 Task: Create a sub task System Test and UAT for the task  Create a feature for users to save content for later viewing in the project VantageTech , assign it to team member softage.6@softage.net and update the status of the sub task to  Off Track , set the priority of the sub task to High.
Action: Mouse moved to (49, 281)
Screenshot: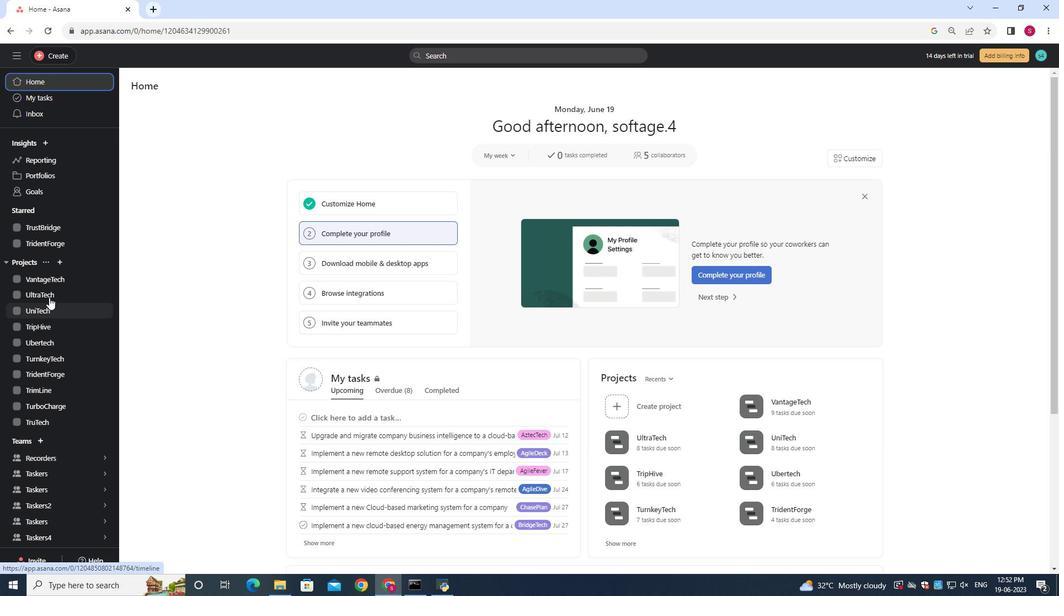 
Action: Mouse pressed left at (49, 281)
Screenshot: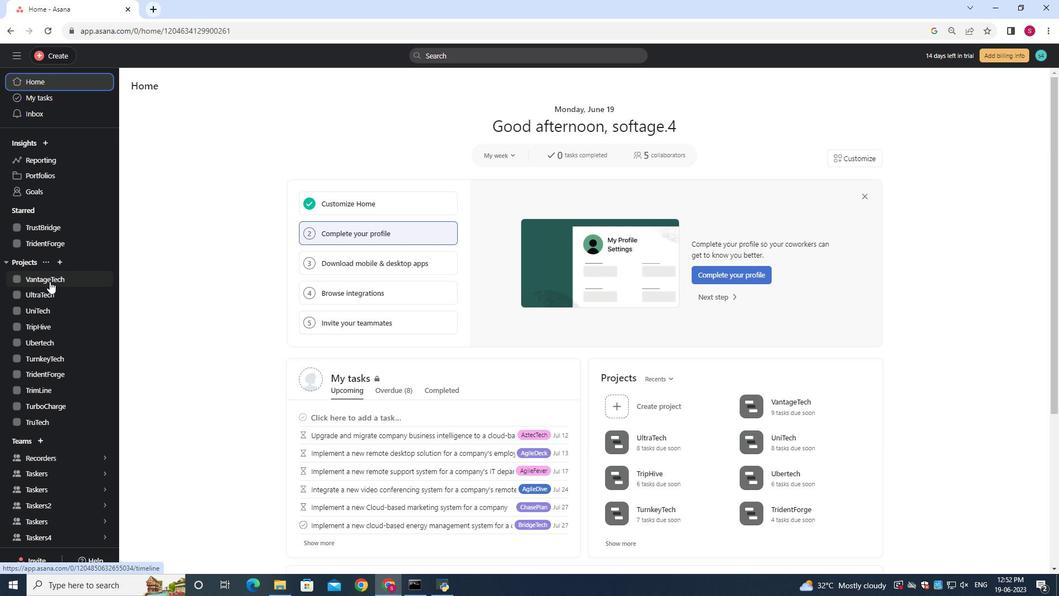 
Action: Mouse moved to (389, 239)
Screenshot: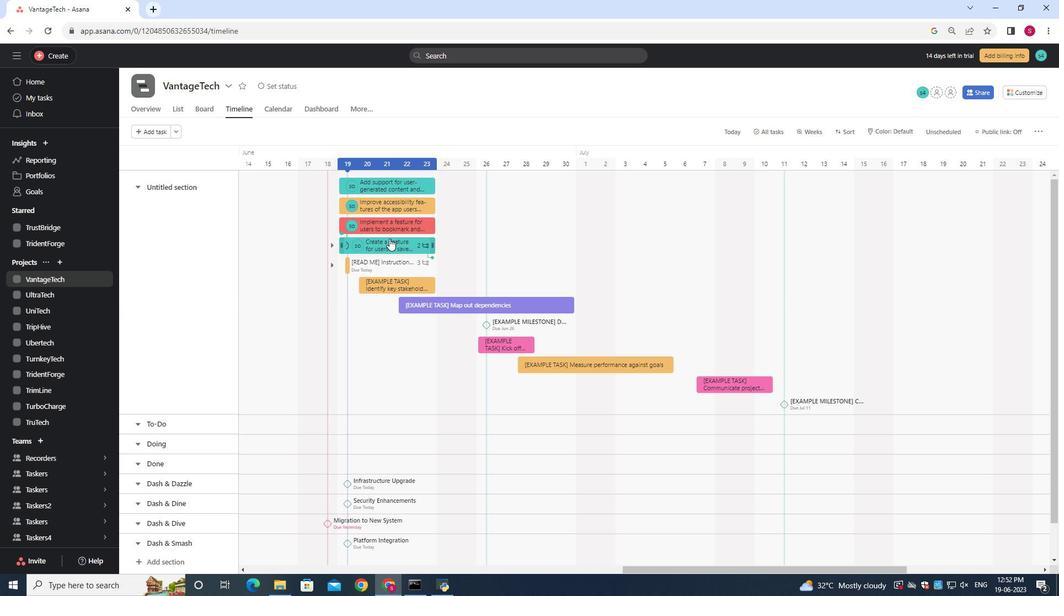 
Action: Mouse pressed left at (389, 239)
Screenshot: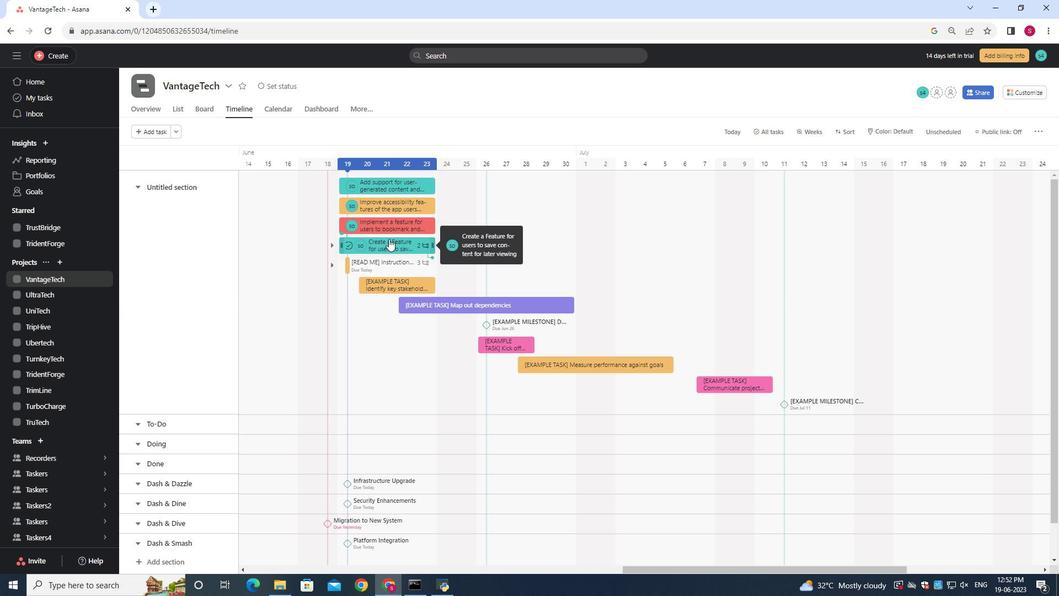 
Action: Mouse moved to (865, 303)
Screenshot: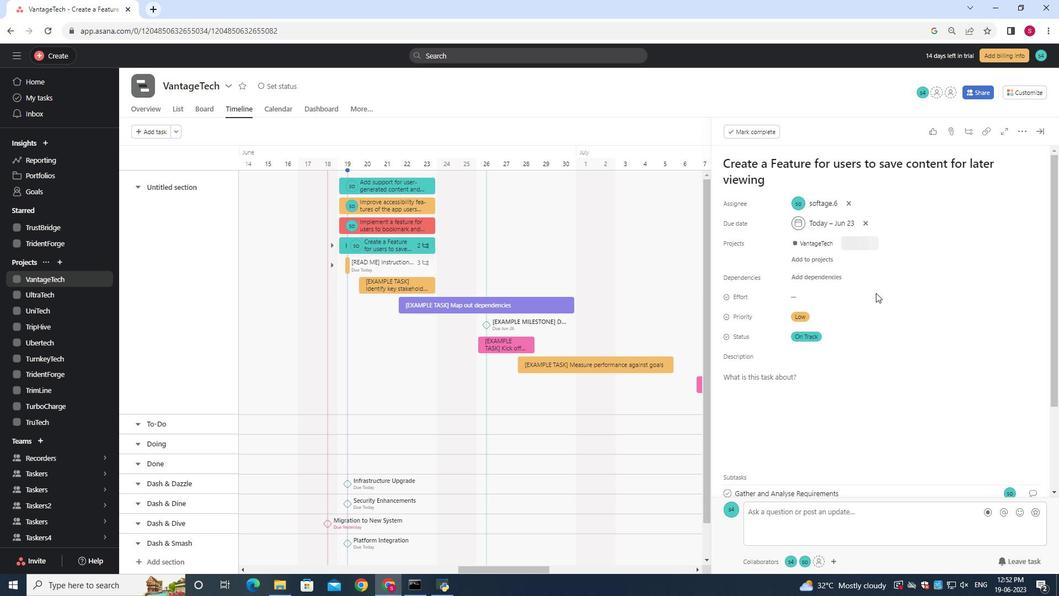 
Action: Mouse scrolled (865, 303) with delta (0, 0)
Screenshot: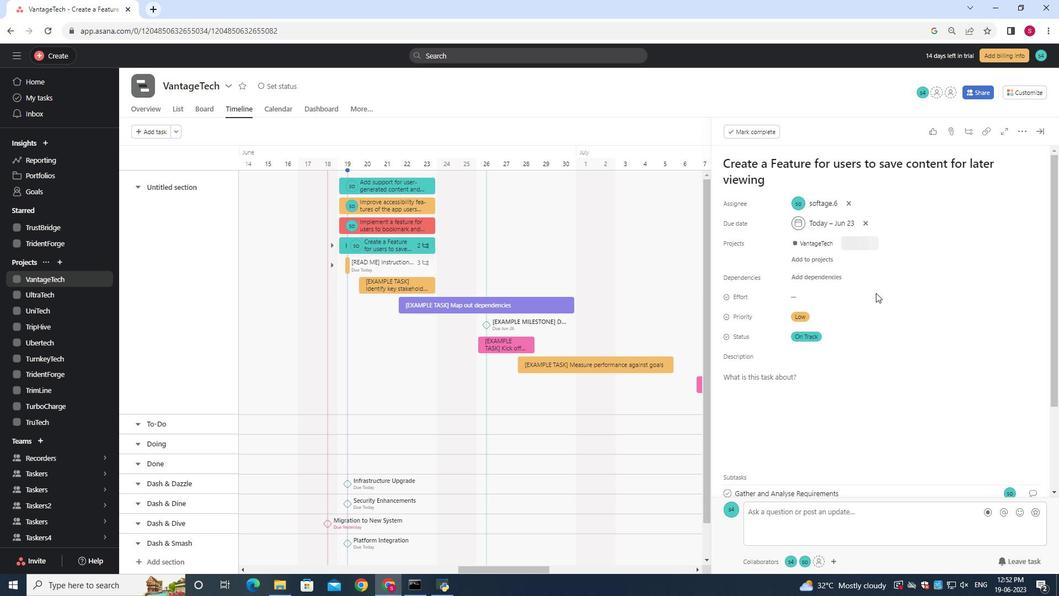 
Action: Mouse moved to (836, 305)
Screenshot: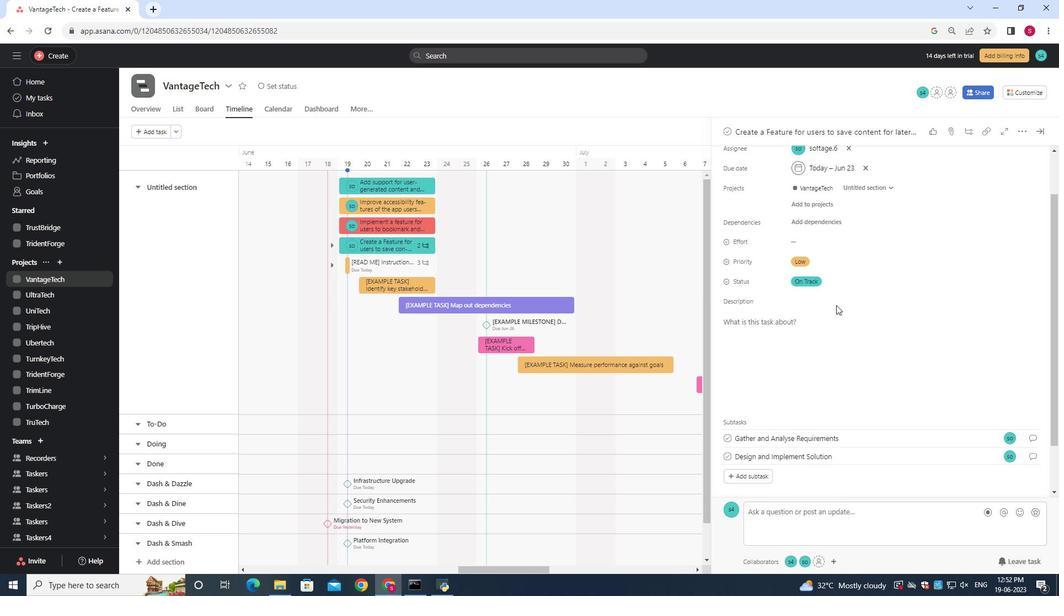 
Action: Mouse scrolled (836, 306) with delta (0, 0)
Screenshot: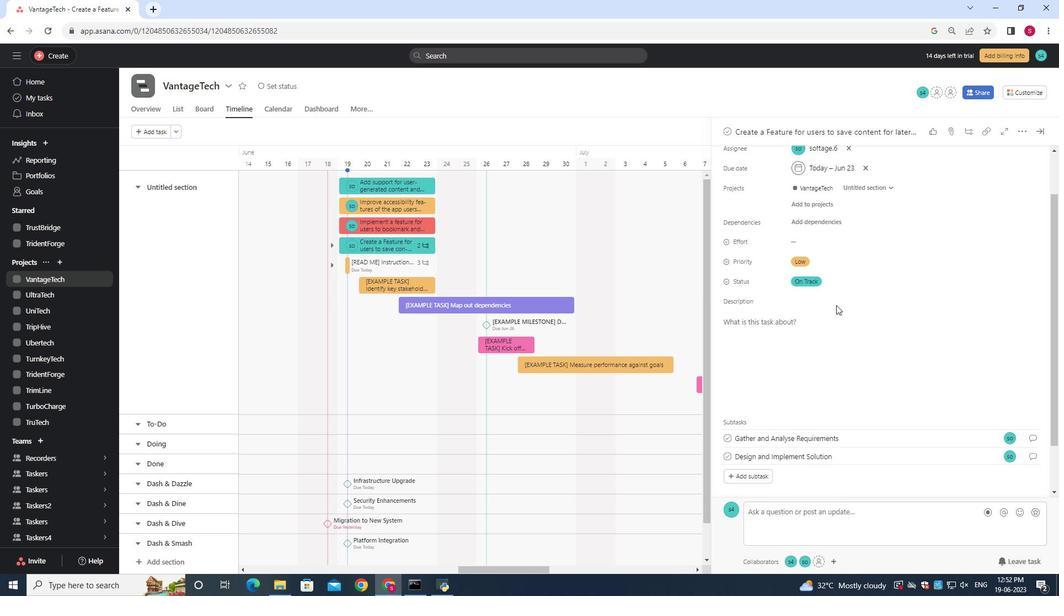 
Action: Mouse scrolled (836, 306) with delta (0, 0)
Screenshot: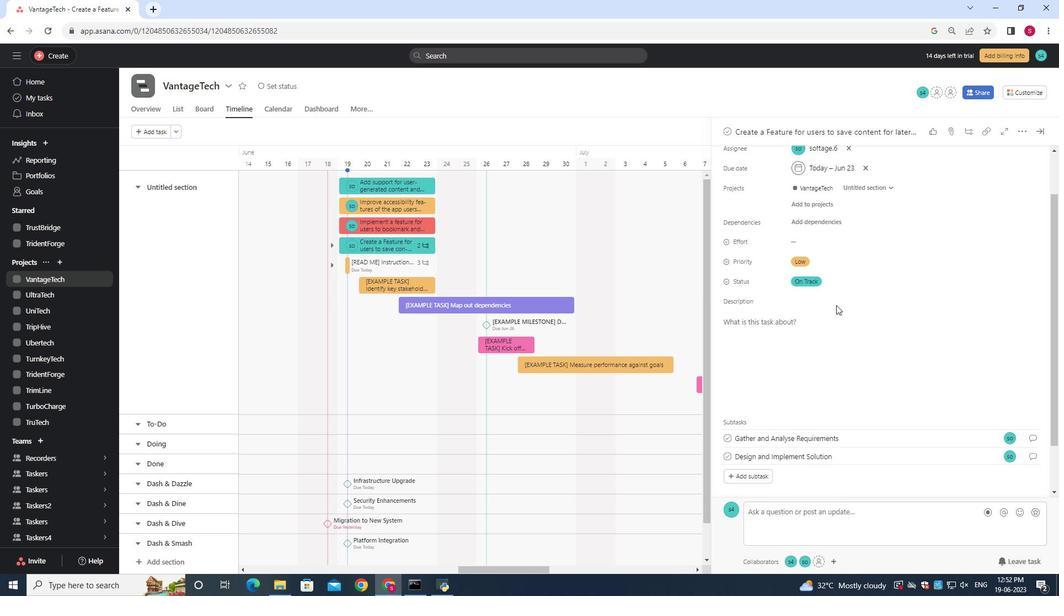 
Action: Mouse scrolled (836, 306) with delta (0, 0)
Screenshot: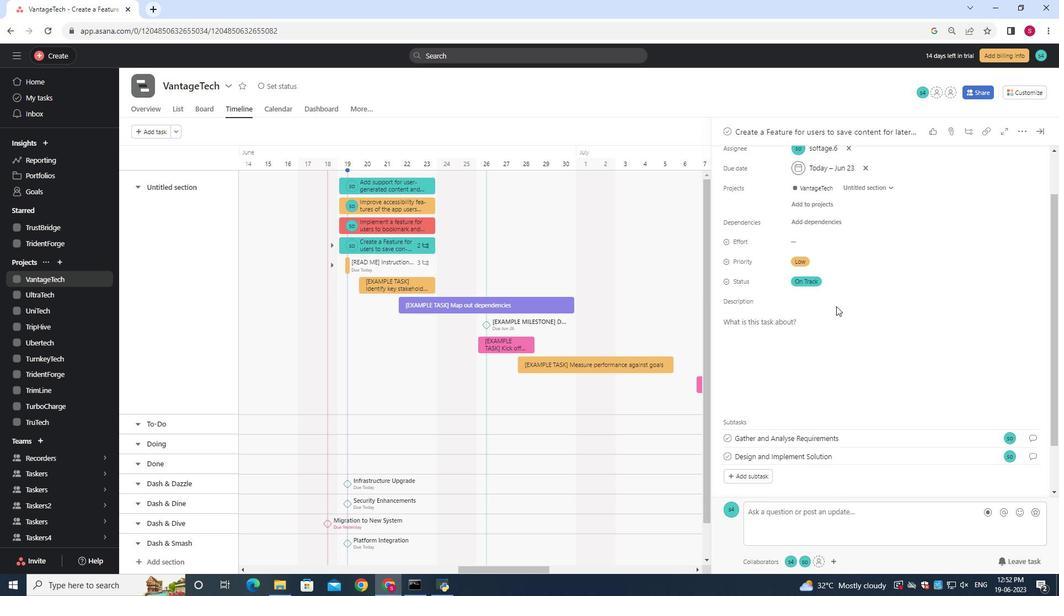 
Action: Mouse scrolled (836, 306) with delta (0, 0)
Screenshot: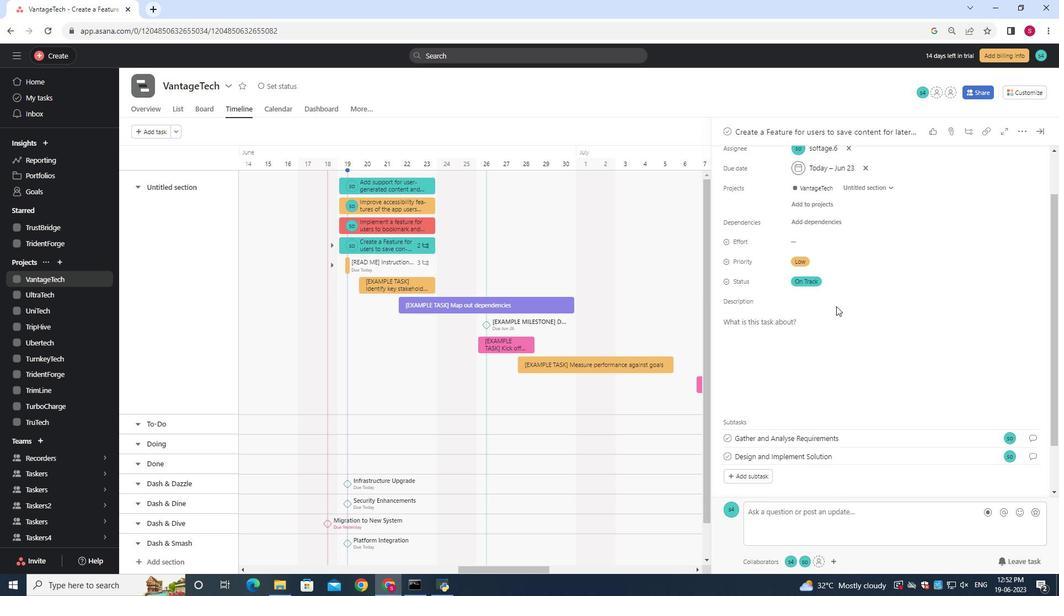 
Action: Mouse moved to (830, 305)
Screenshot: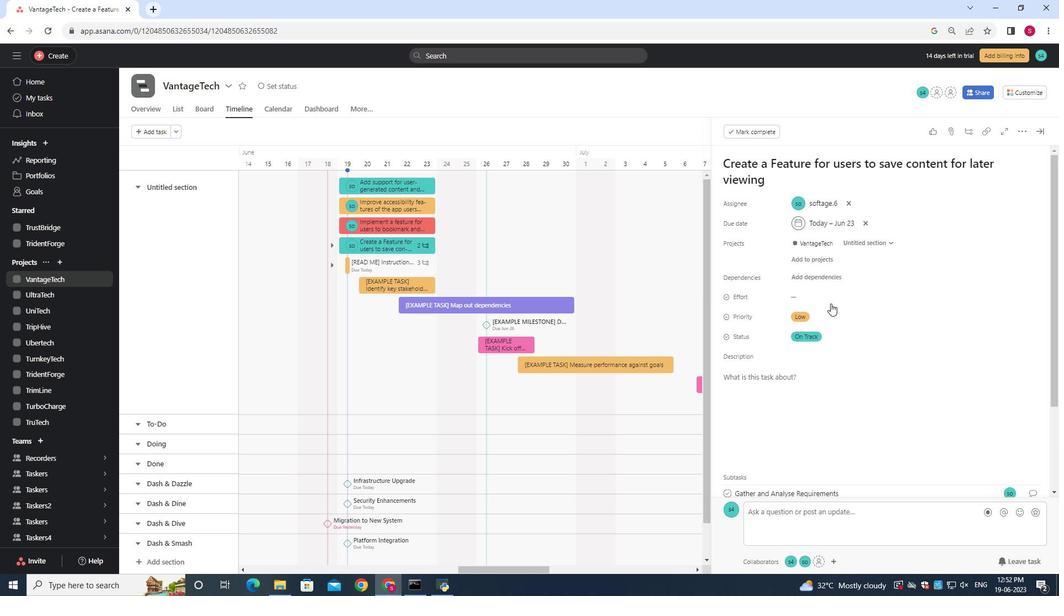 
Action: Mouse scrolled (830, 304) with delta (0, 0)
Screenshot: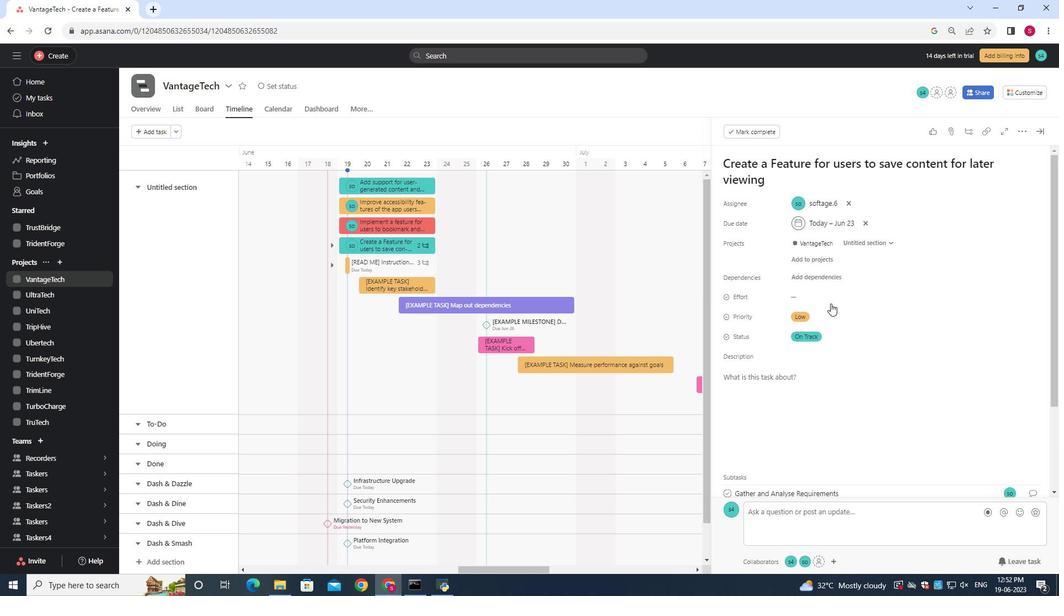 
Action: Mouse moved to (827, 308)
Screenshot: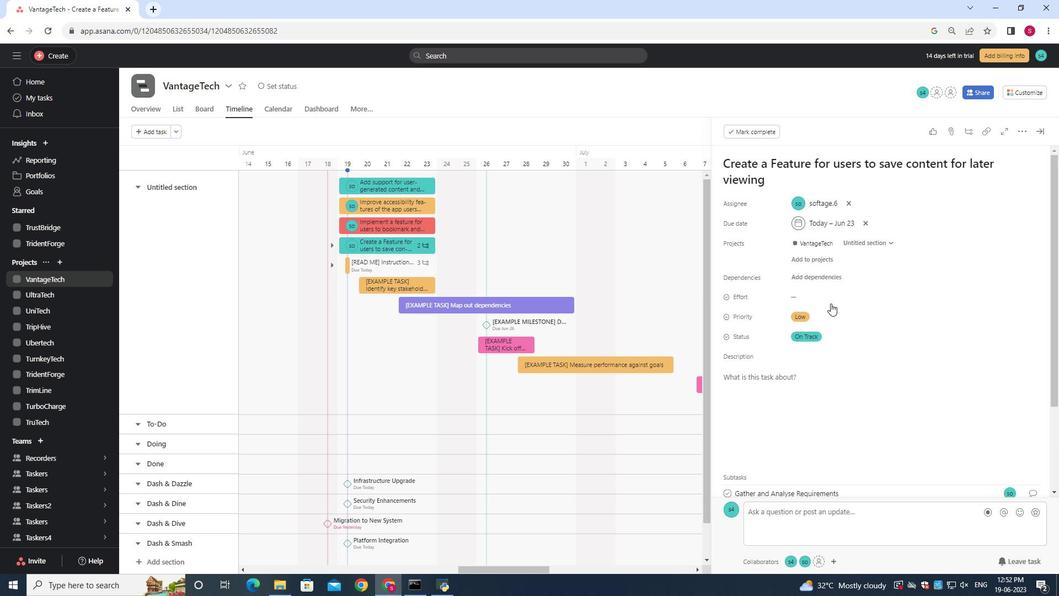 
Action: Mouse scrolled (829, 306) with delta (0, 0)
Screenshot: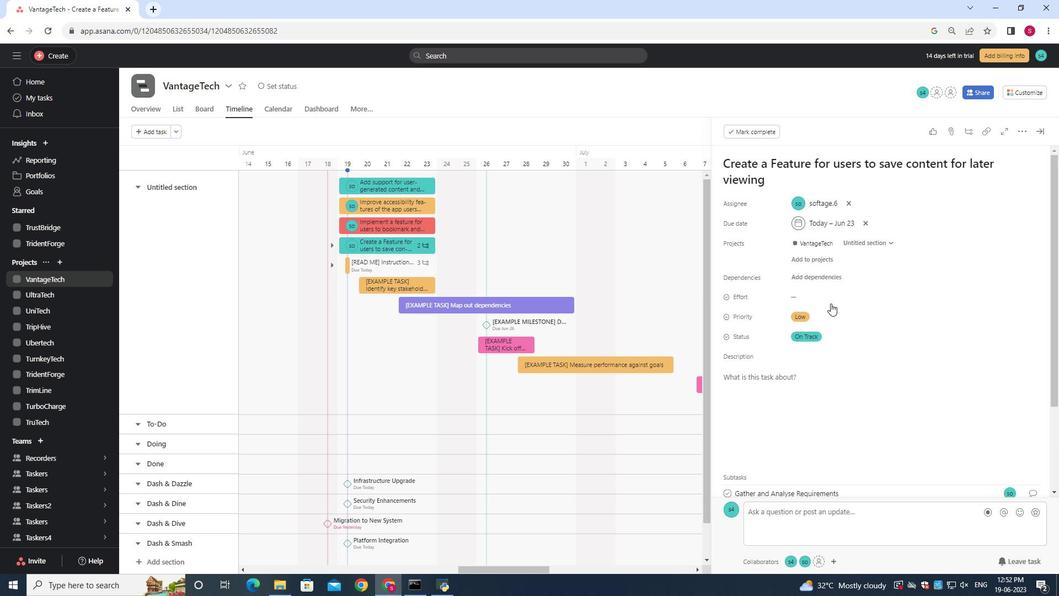 
Action: Mouse moved to (826, 309)
Screenshot: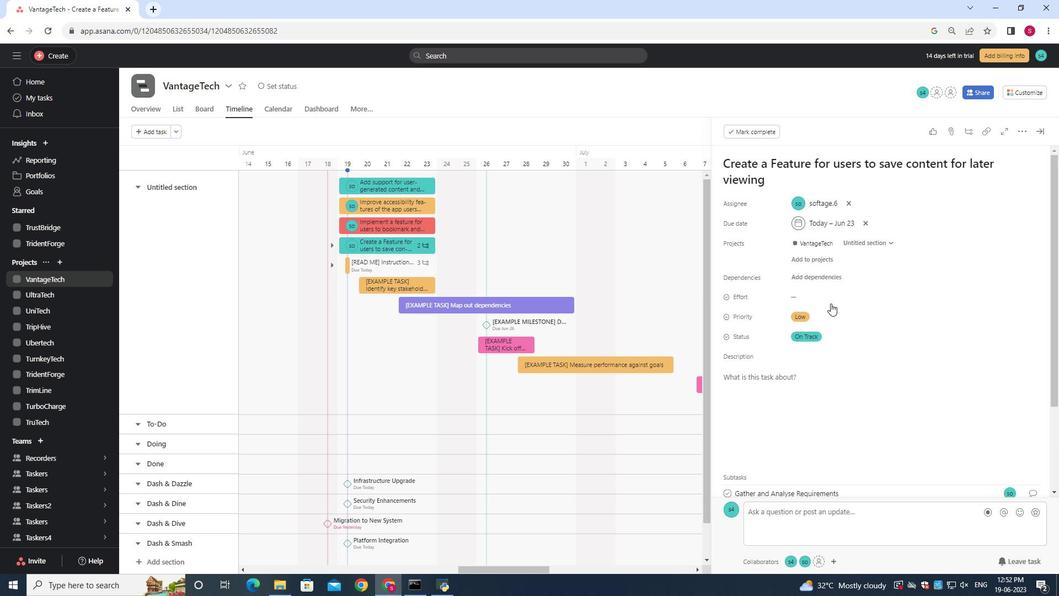 
Action: Mouse scrolled (826, 308) with delta (0, 0)
Screenshot: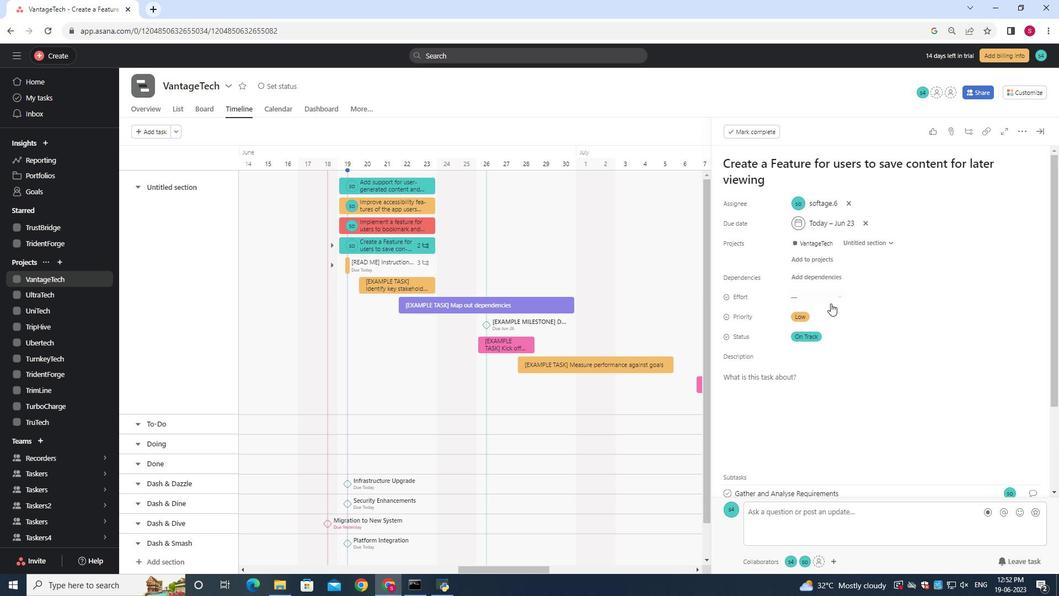 
Action: Mouse moved to (826, 309)
Screenshot: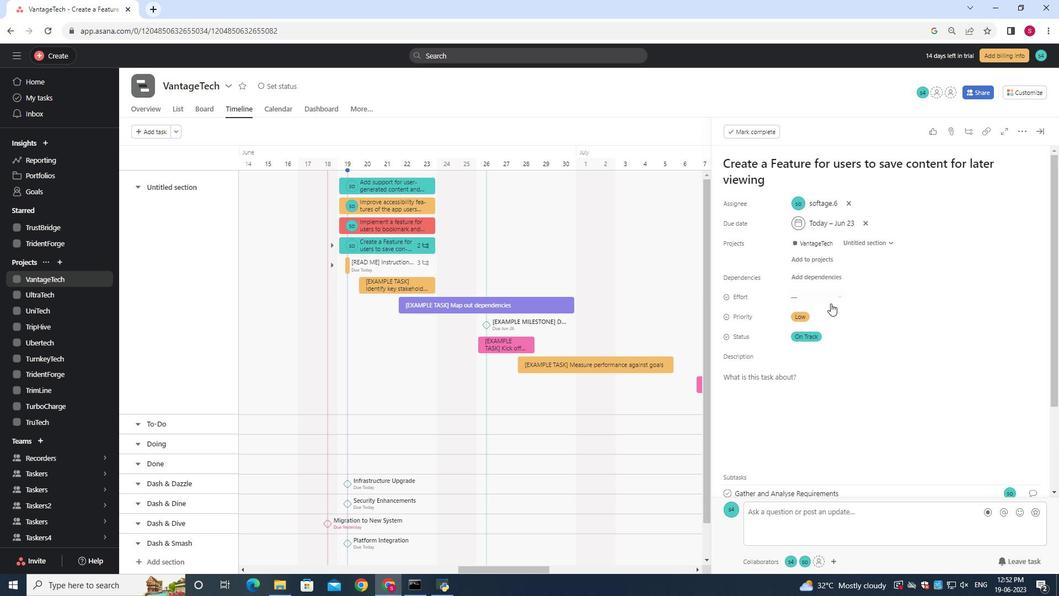 
Action: Mouse scrolled (826, 308) with delta (0, 0)
Screenshot: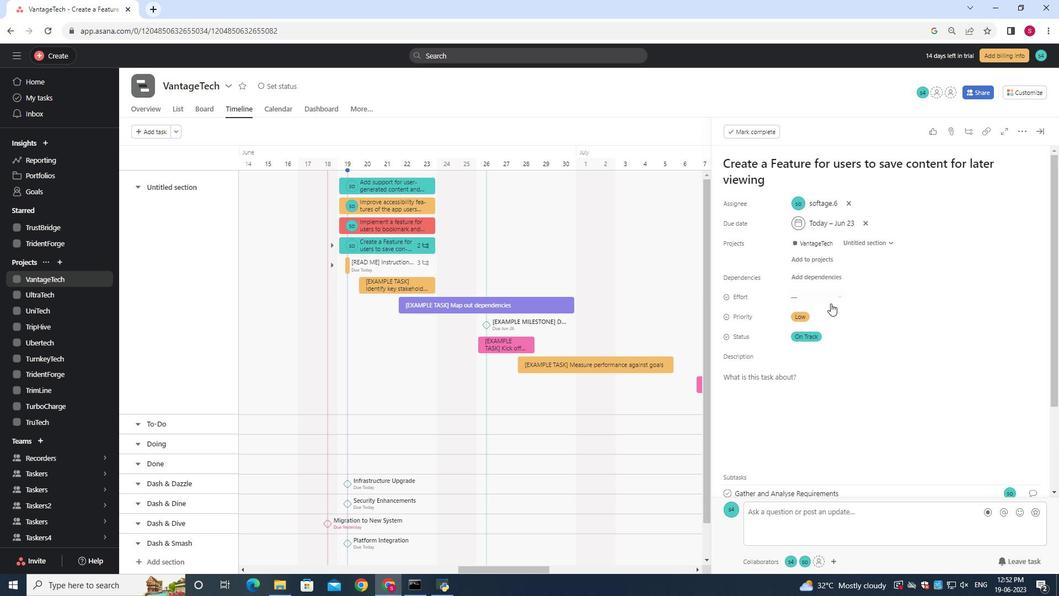 
Action: Mouse moved to (822, 312)
Screenshot: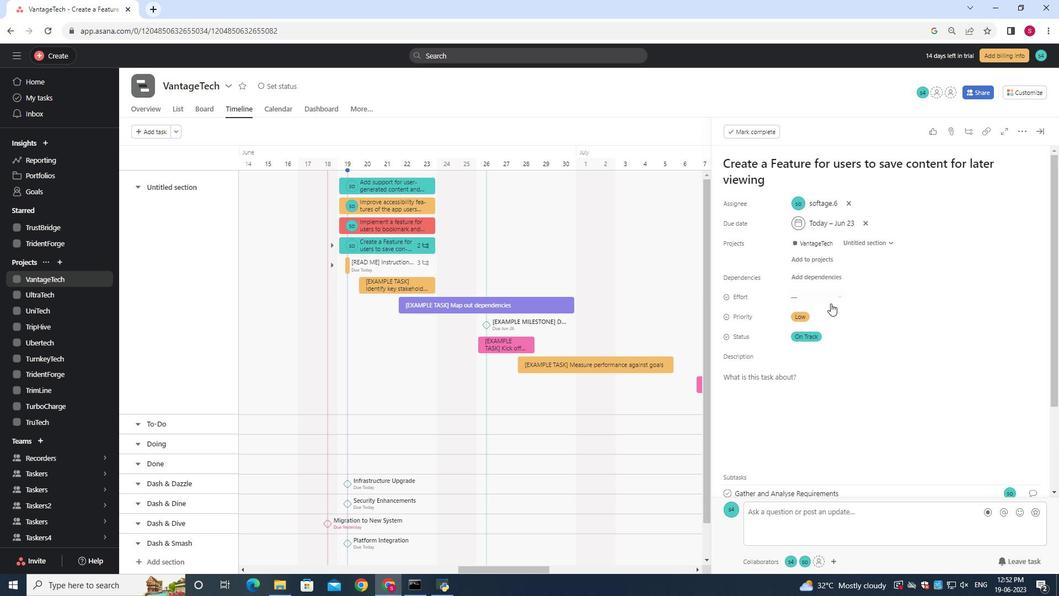
Action: Mouse scrolled (825, 309) with delta (0, 0)
Screenshot: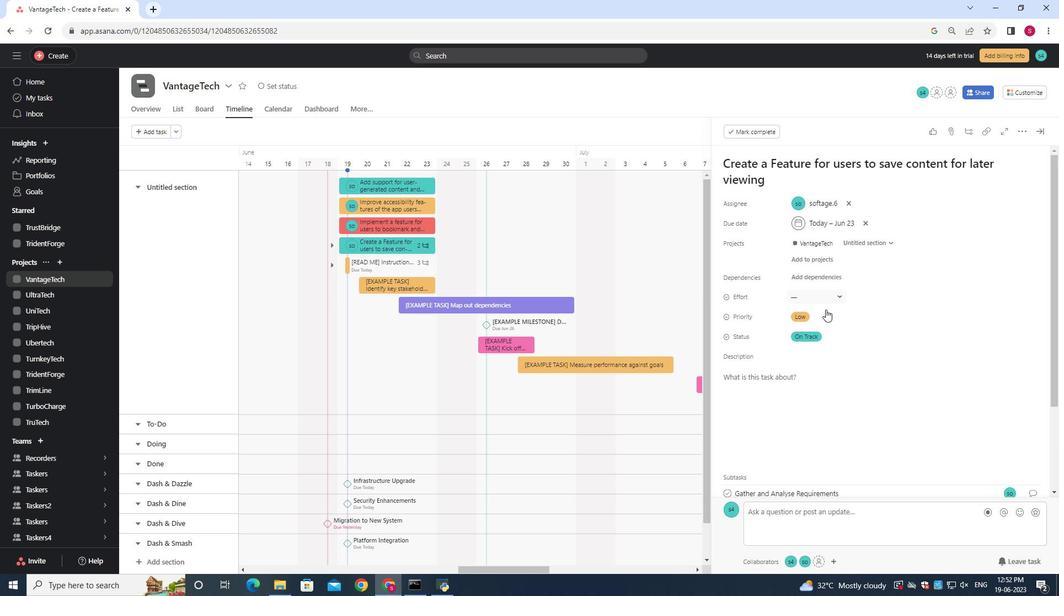 
Action: Mouse moved to (746, 417)
Screenshot: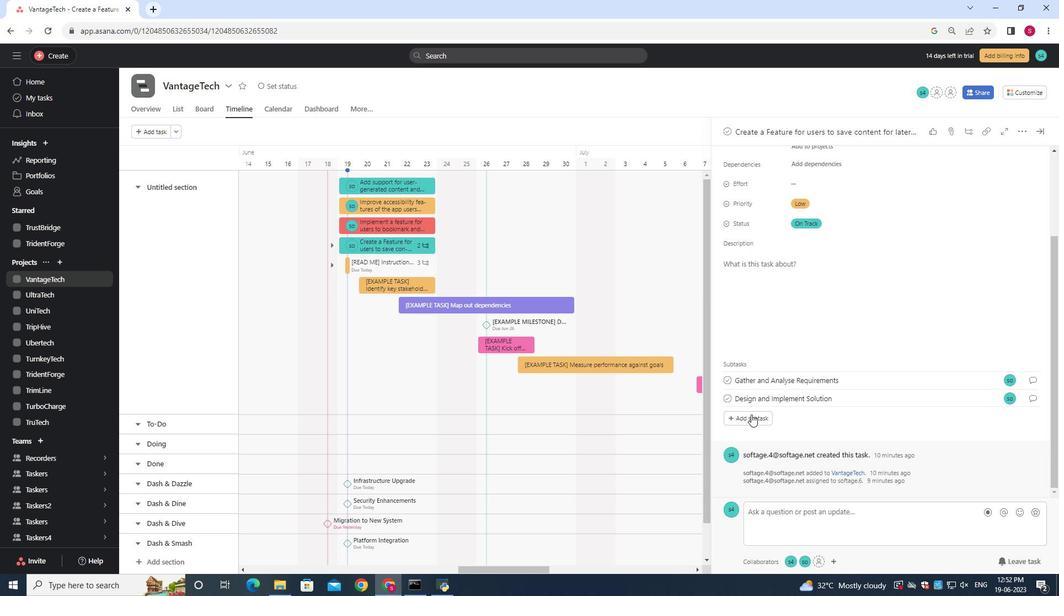 
Action: Mouse pressed left at (746, 417)
Screenshot: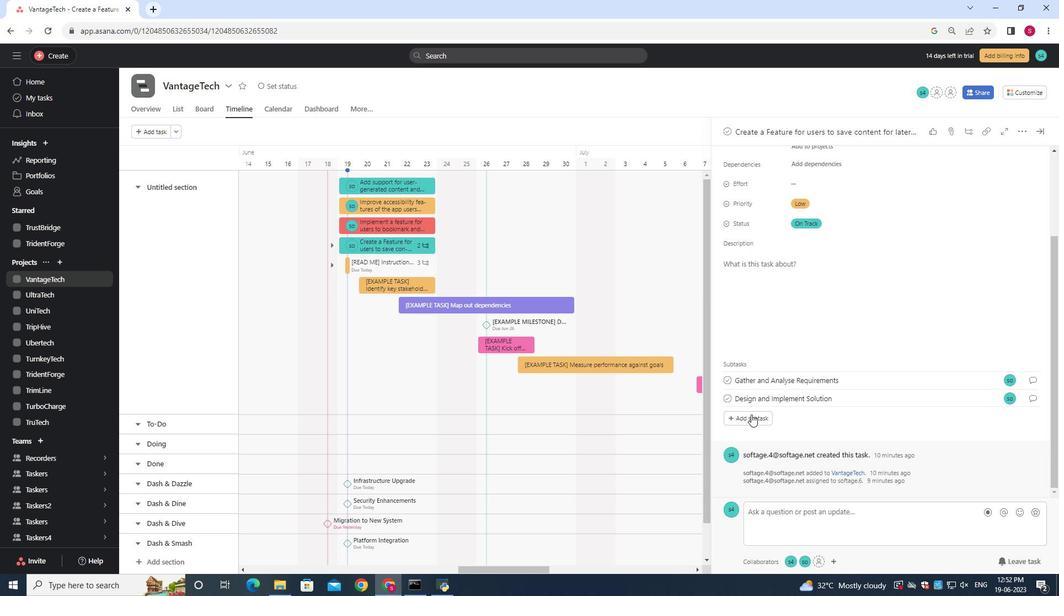 
Action: Mouse moved to (746, 418)
Screenshot: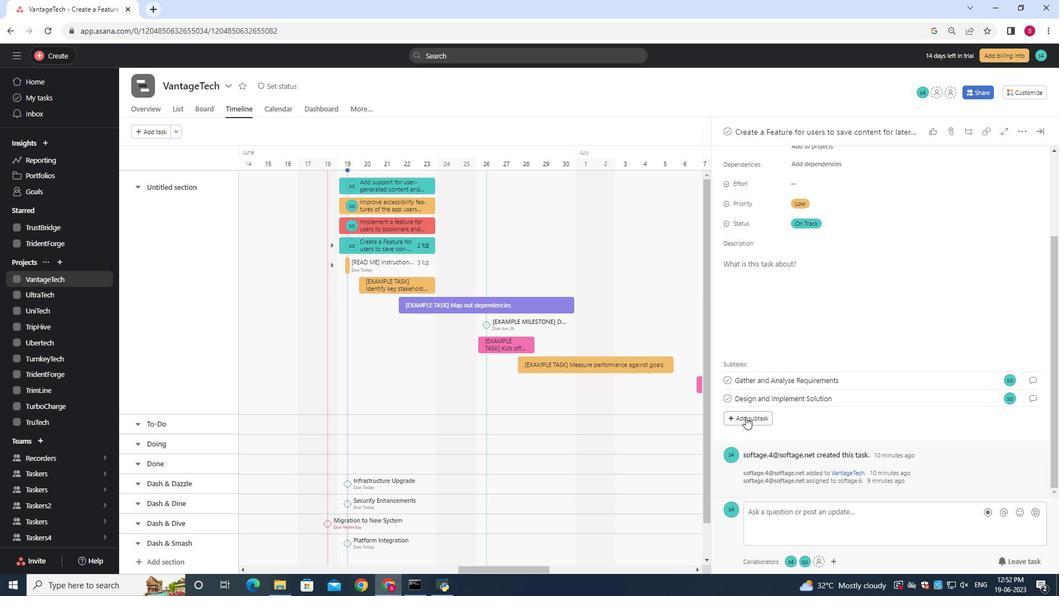 
Action: Key pressed <Key.shift><Key.shift><Key.shift><Key.shift><Key.shift><Key.shift><Key.shift><Key.shift><Key.shift><Key.shift><Key.shift><Key.shift><Key.shift><Key.shift><Key.shift><Key.shift><Key.shift><Key.shift><Key.shift><Key.shift><Key.shift><Key.shift><Key.shift><Key.shift><Key.shift><Key.shift><Key.shift><Key.shift><Key.shift><Key.shift><Key.shift><Key.shift><Key.shift>System<Key.space><Key.shift>Test<Key.space>and<Key.space><Key.shift><Key.shift><Key.shift><Key.shift>UAT
Screenshot: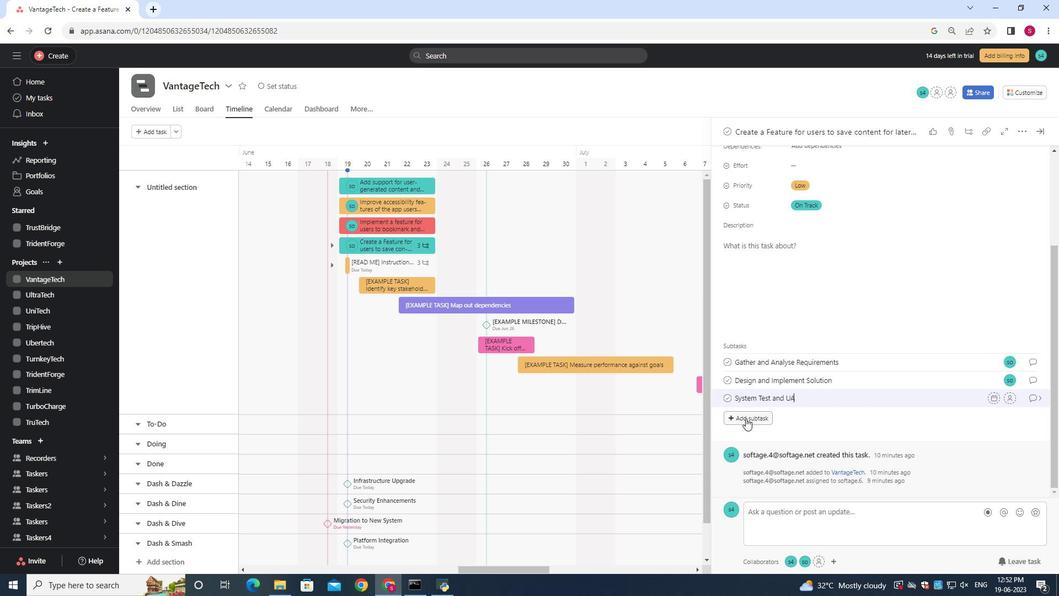 
Action: Mouse moved to (1005, 400)
Screenshot: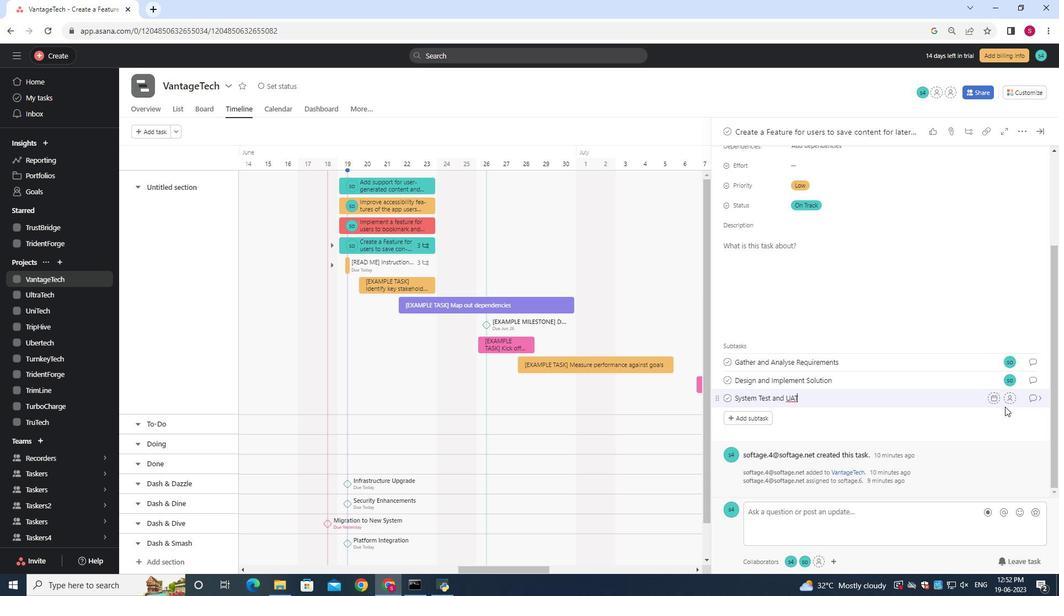 
Action: Mouse pressed left at (1005, 400)
Screenshot: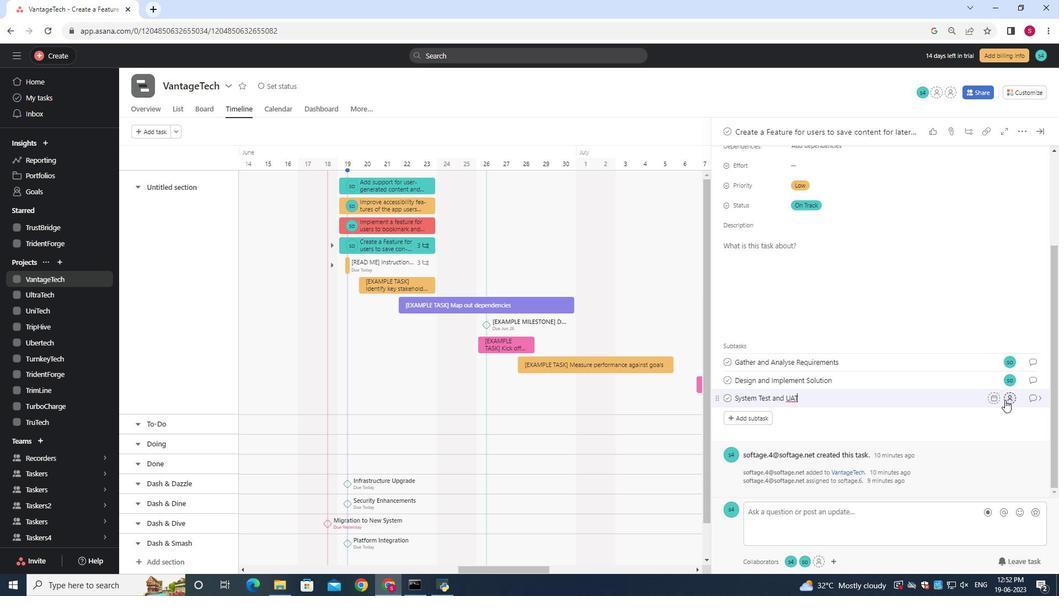 
Action: Key pressed softage.6softage.net
Screenshot: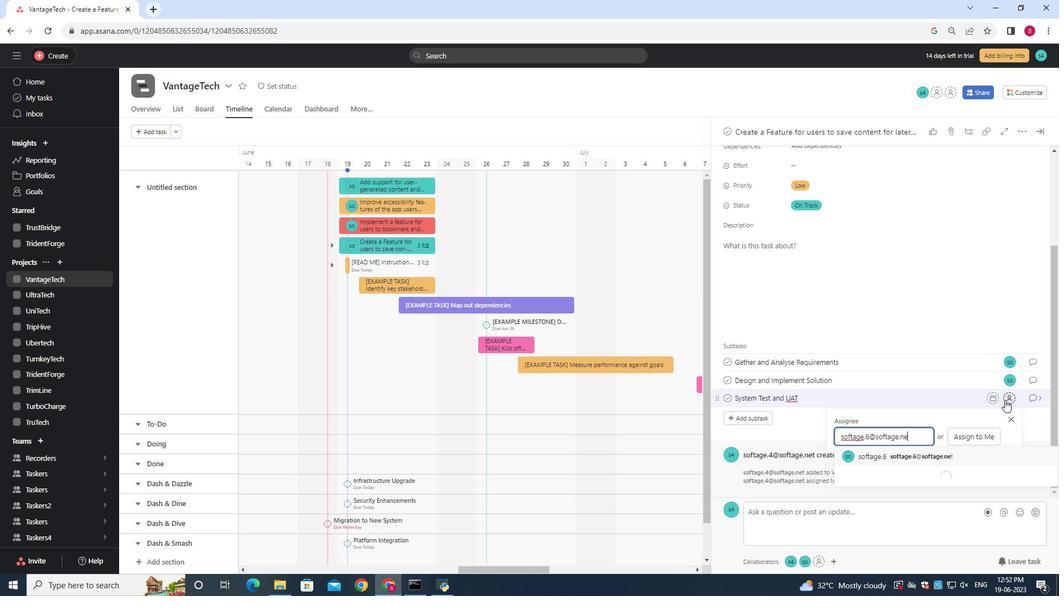 
Action: Mouse moved to (910, 459)
Screenshot: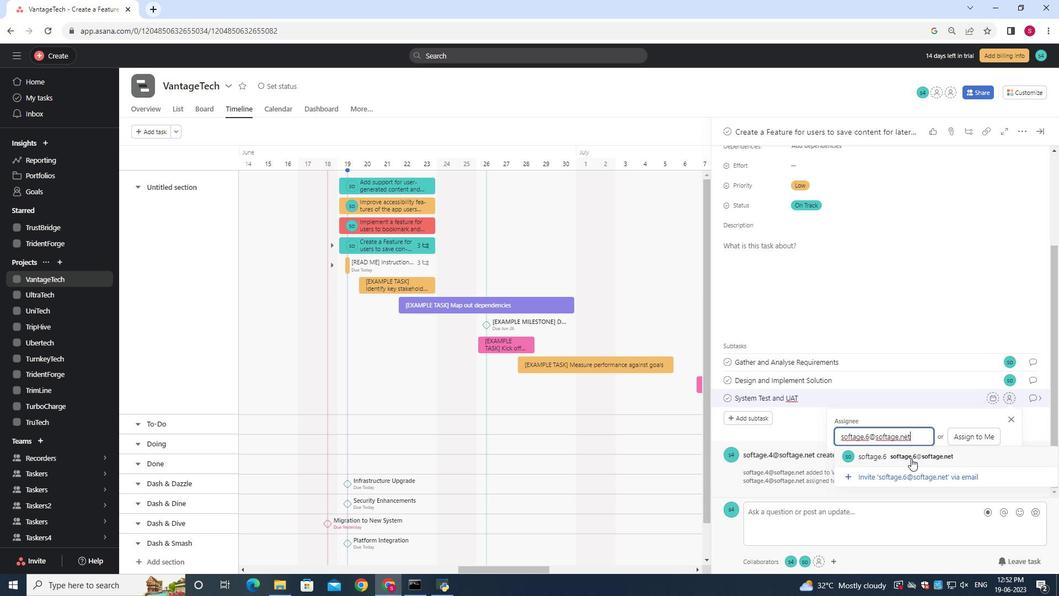 
Action: Mouse pressed left at (910, 459)
Screenshot: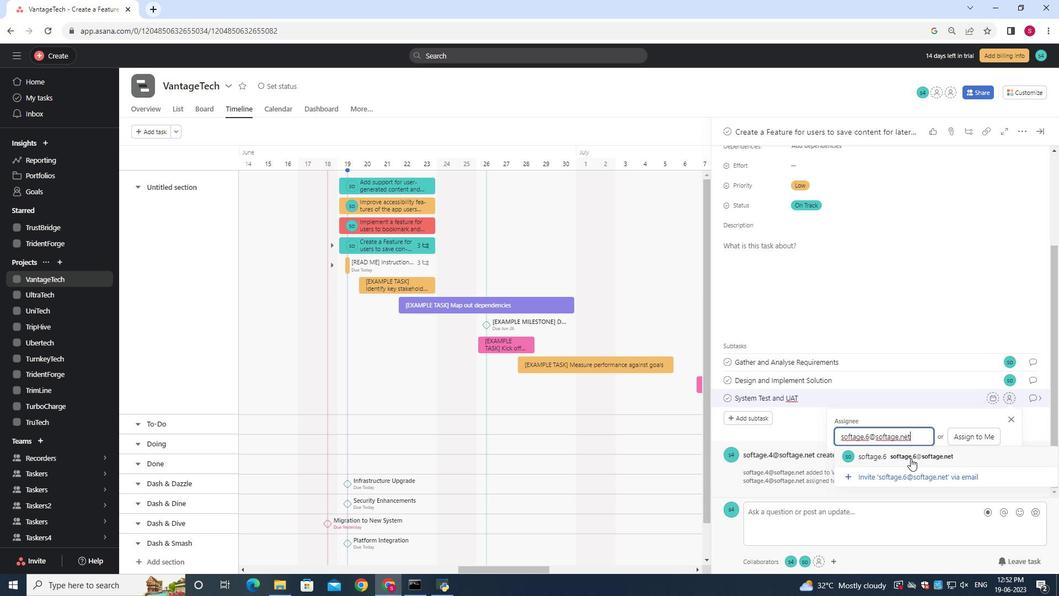 
Action: Mouse moved to (1037, 397)
Screenshot: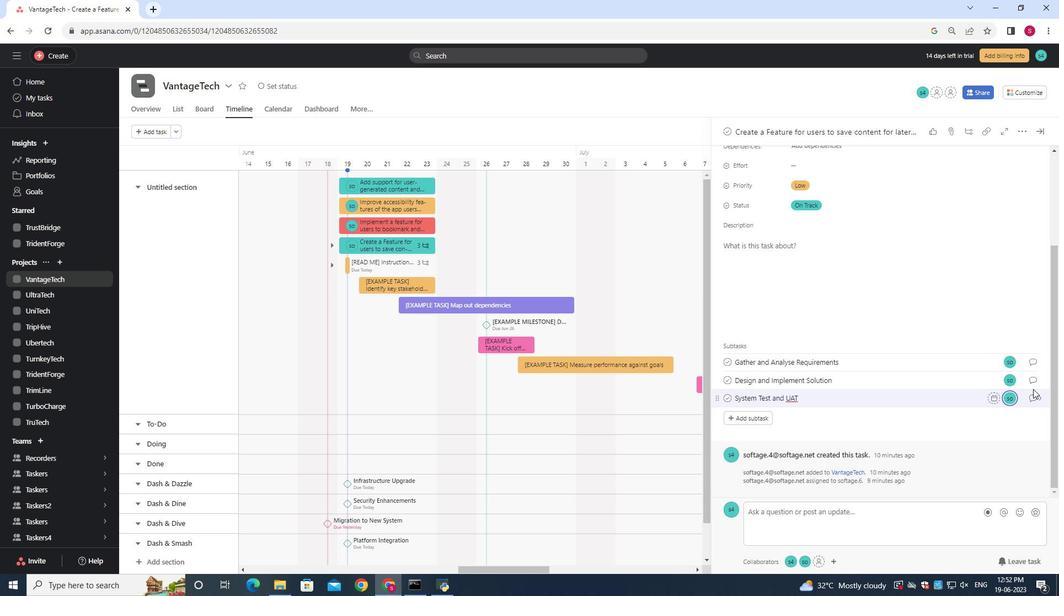
Action: Mouse pressed left at (1037, 397)
Screenshot: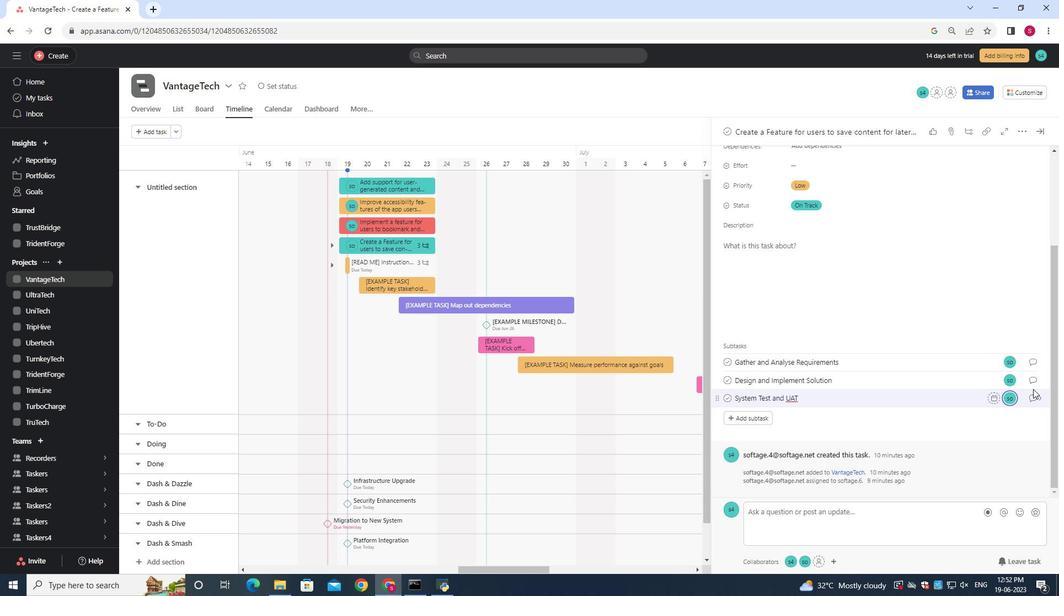 
Action: Mouse moved to (760, 271)
Screenshot: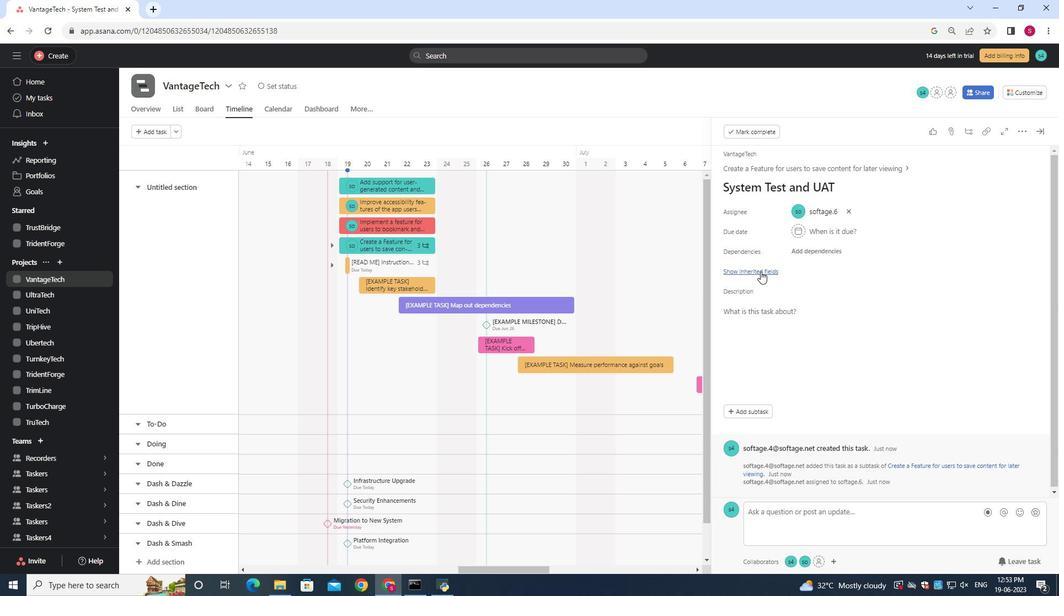 
Action: Mouse pressed left at (760, 271)
Screenshot: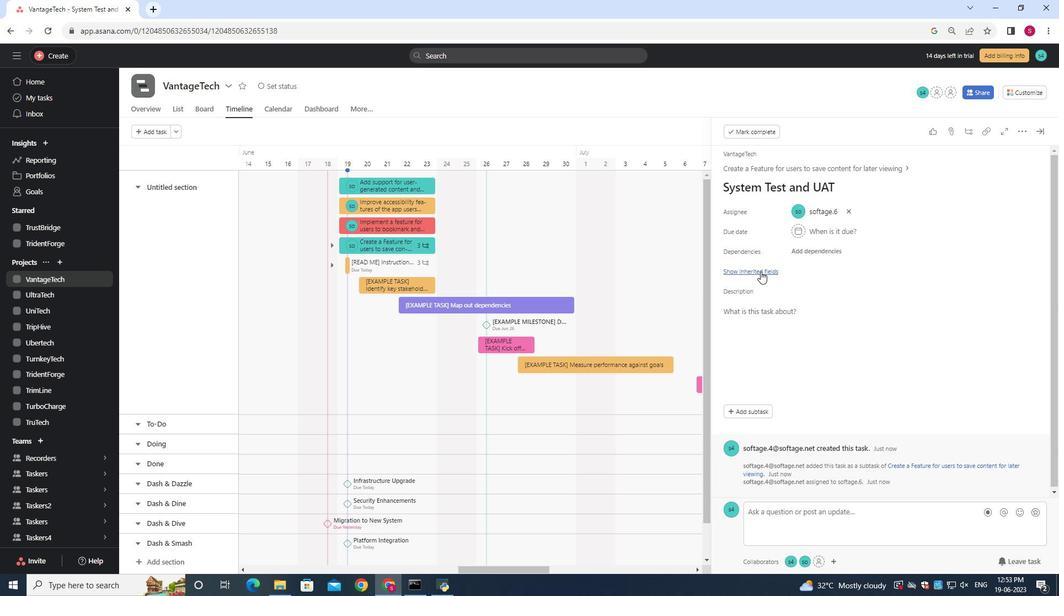 
Action: Mouse moved to (793, 331)
Screenshot: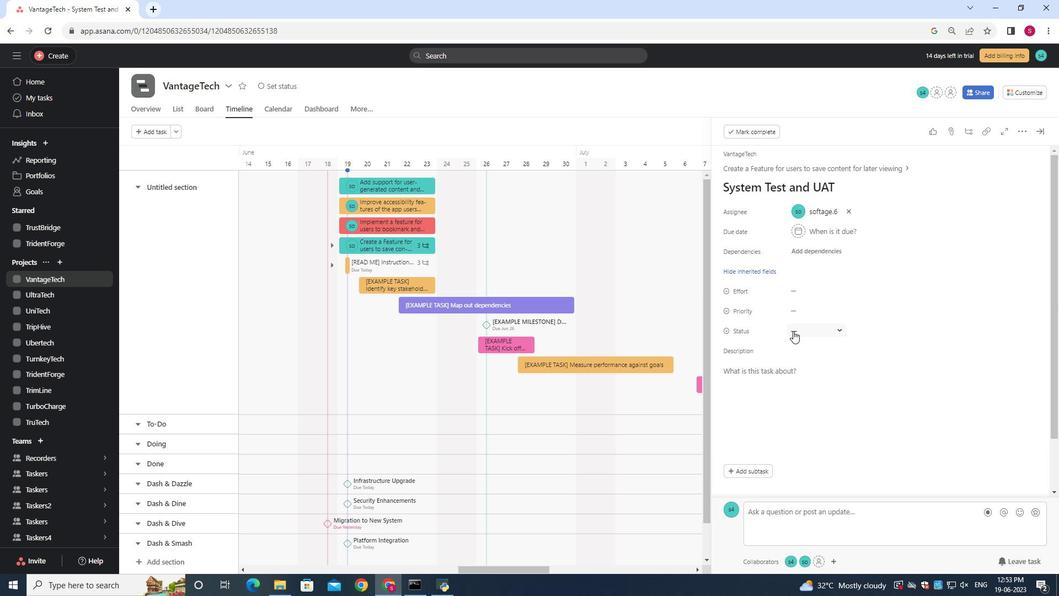 
Action: Mouse pressed left at (793, 331)
Screenshot: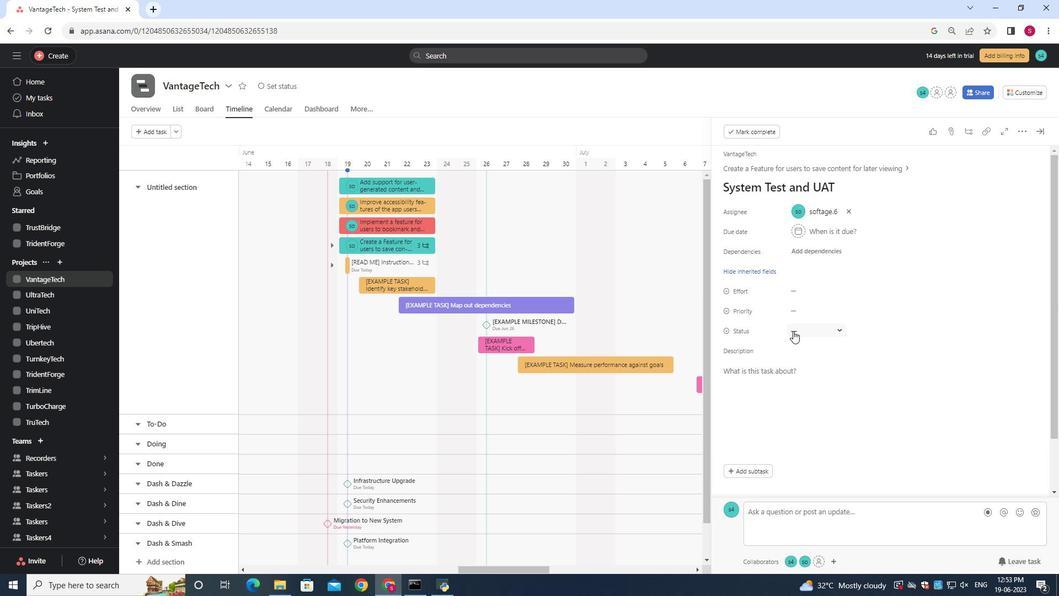 
Action: Mouse moved to (819, 396)
Screenshot: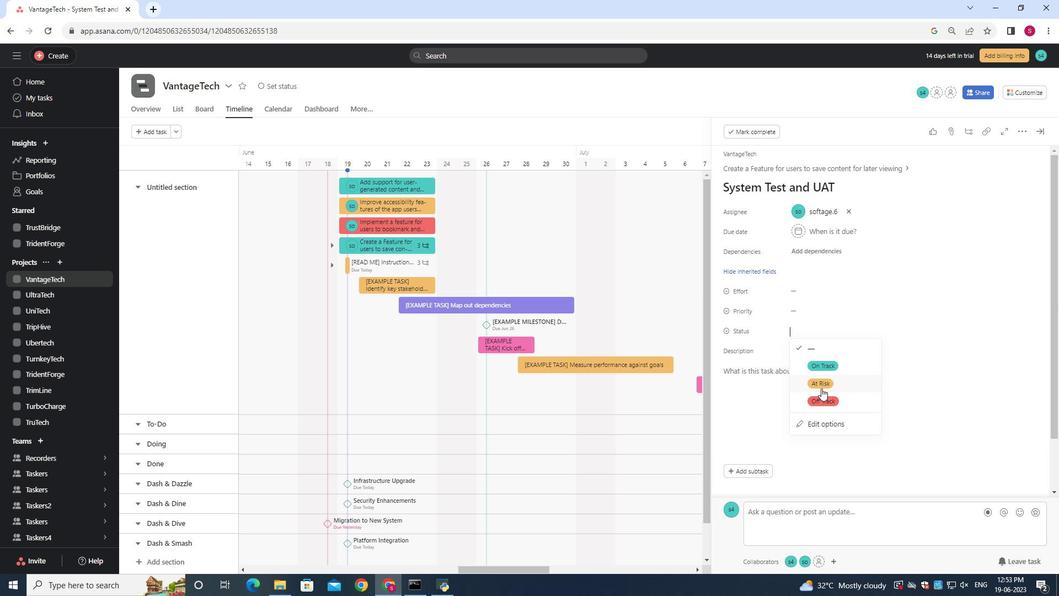
Action: Mouse pressed left at (819, 396)
Screenshot: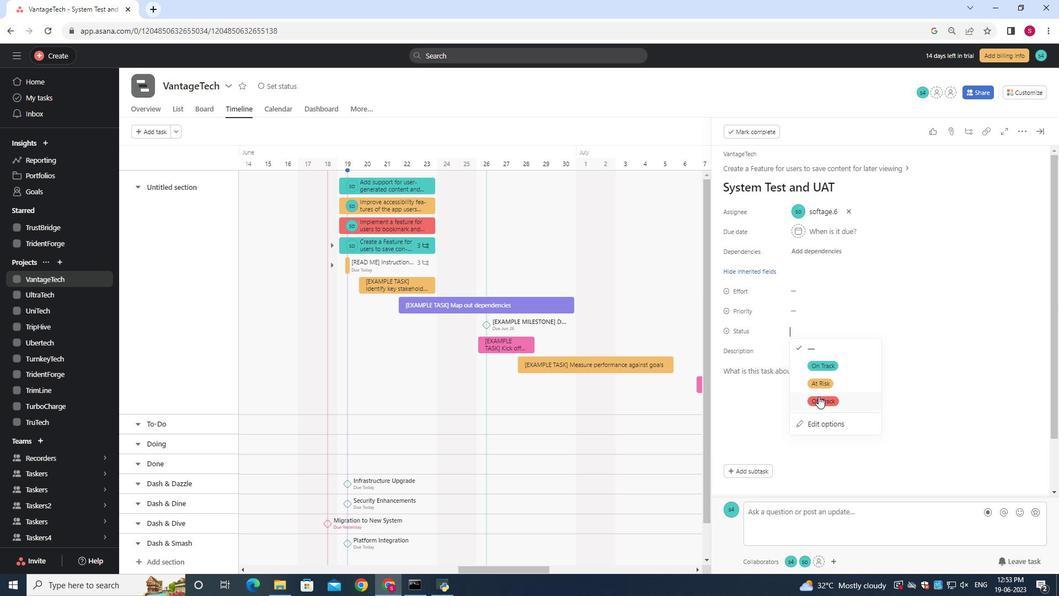 
Action: Mouse moved to (795, 312)
Screenshot: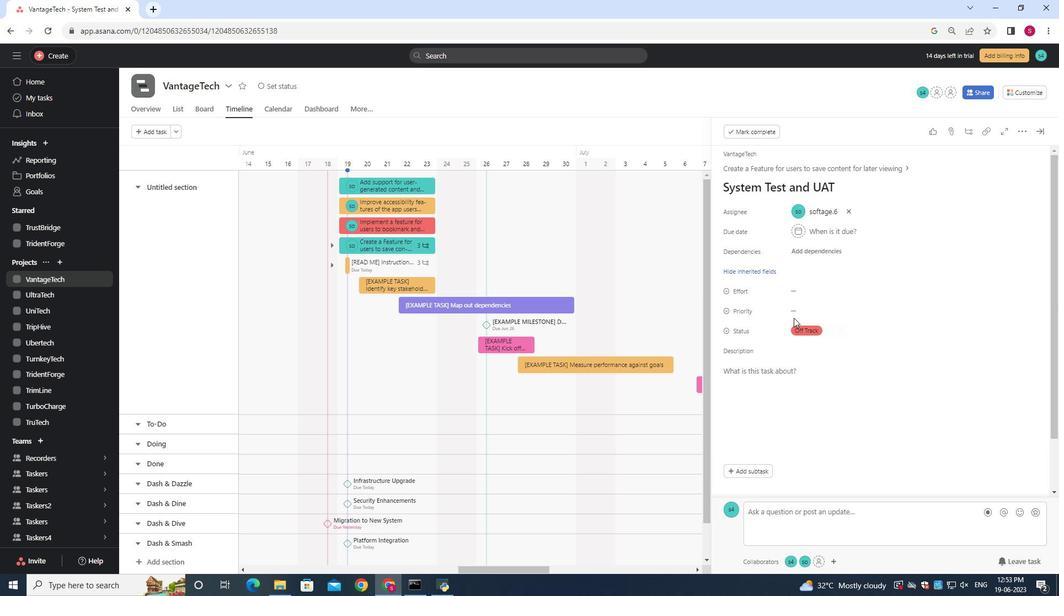 
Action: Mouse pressed left at (795, 312)
Screenshot: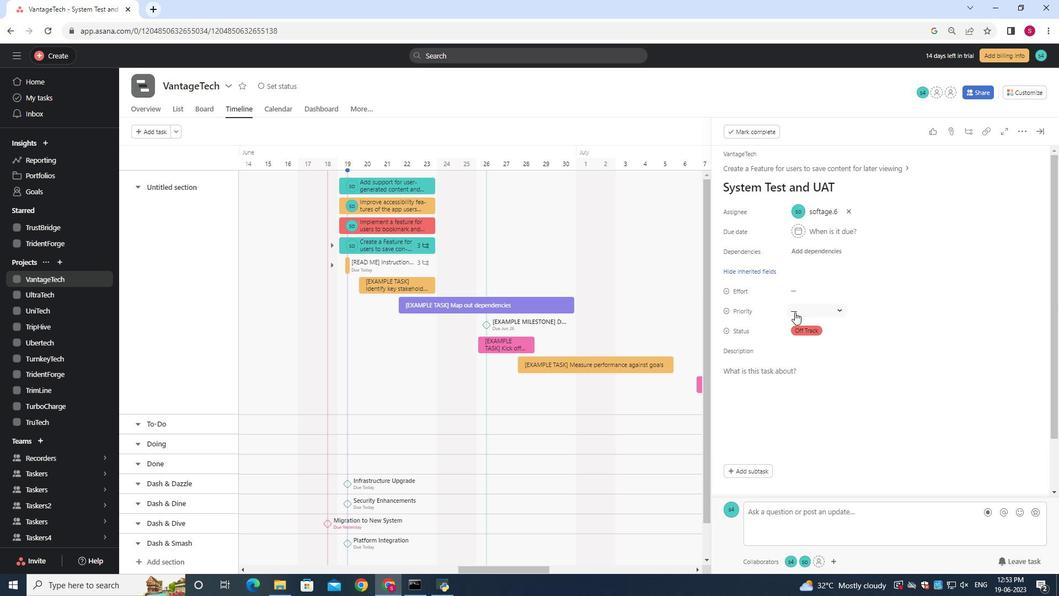 
Action: Mouse moved to (818, 339)
Screenshot: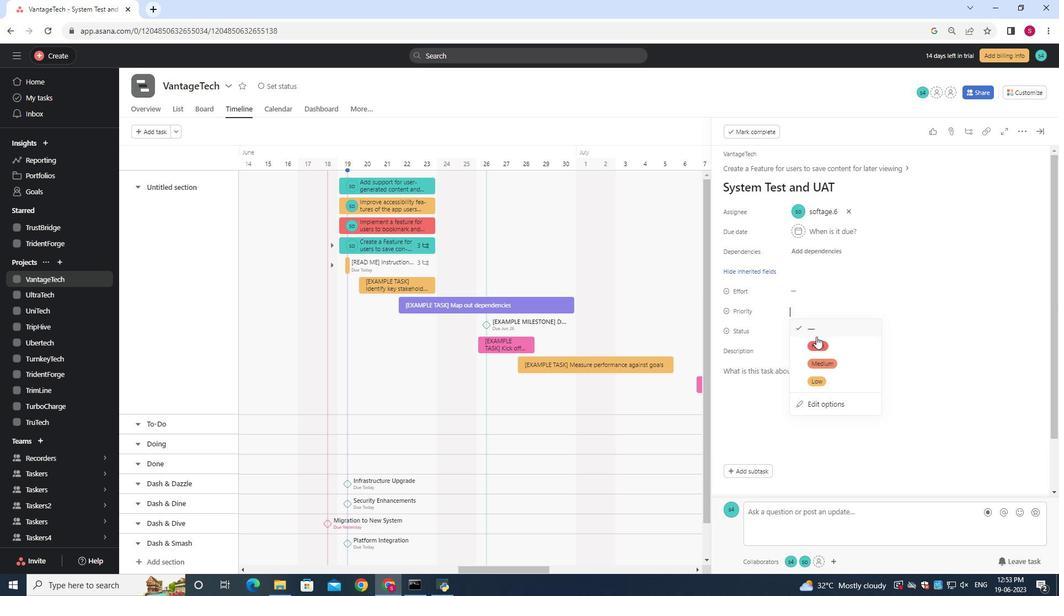 
Action: Mouse pressed left at (818, 339)
Screenshot: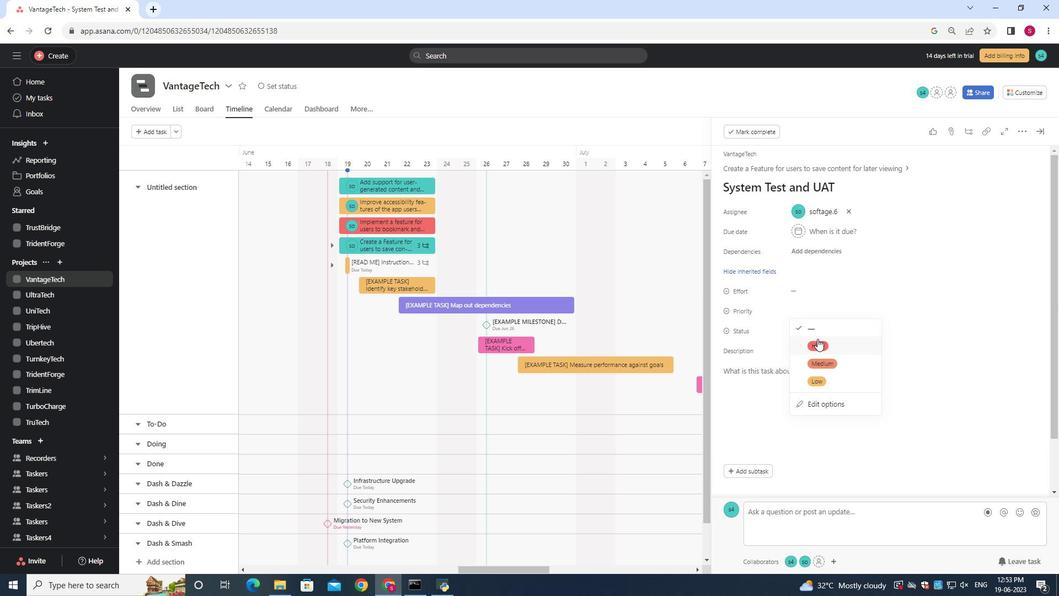 
Action: Mouse moved to (810, 330)
Screenshot: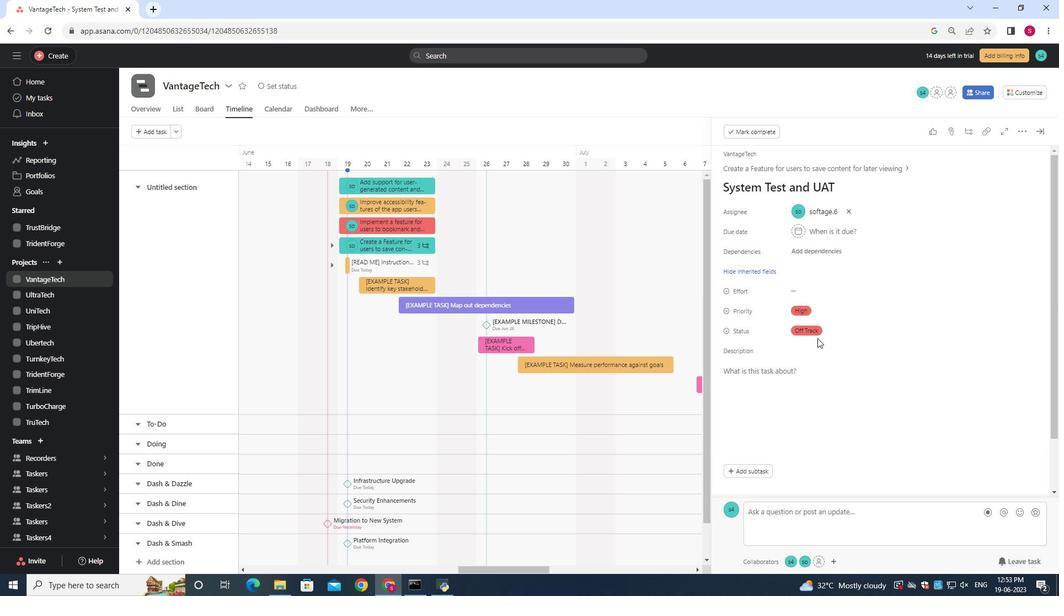 
